 Task: Find all tasks that are marked as completed in the current folder.
Action: Mouse moved to (21, 156)
Screenshot: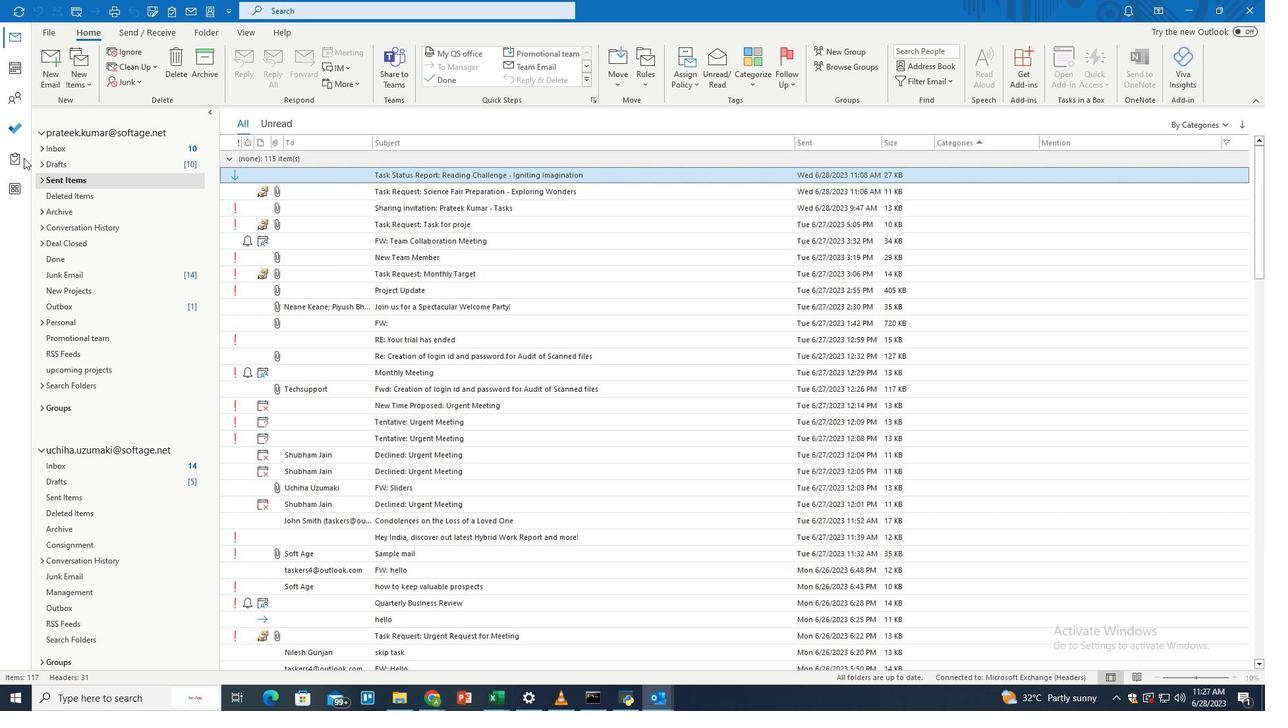 
Action: Mouse pressed left at (21, 156)
Screenshot: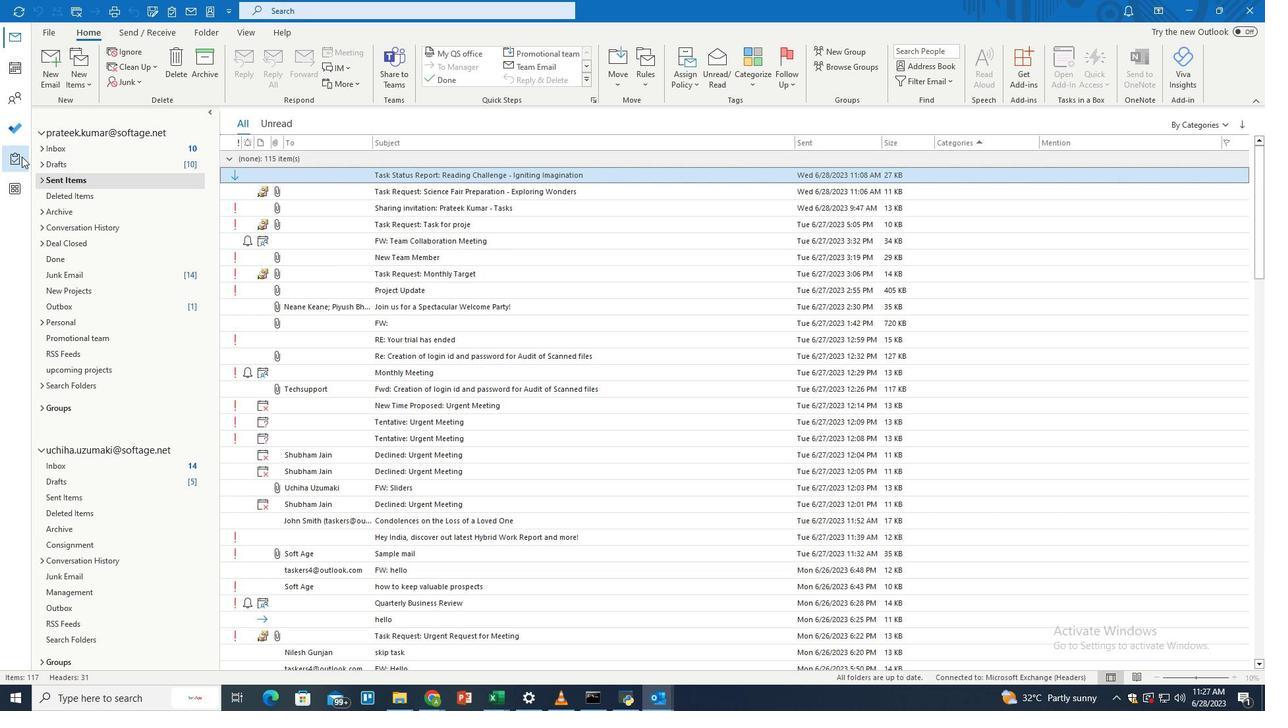 
Action: Mouse moved to (433, 13)
Screenshot: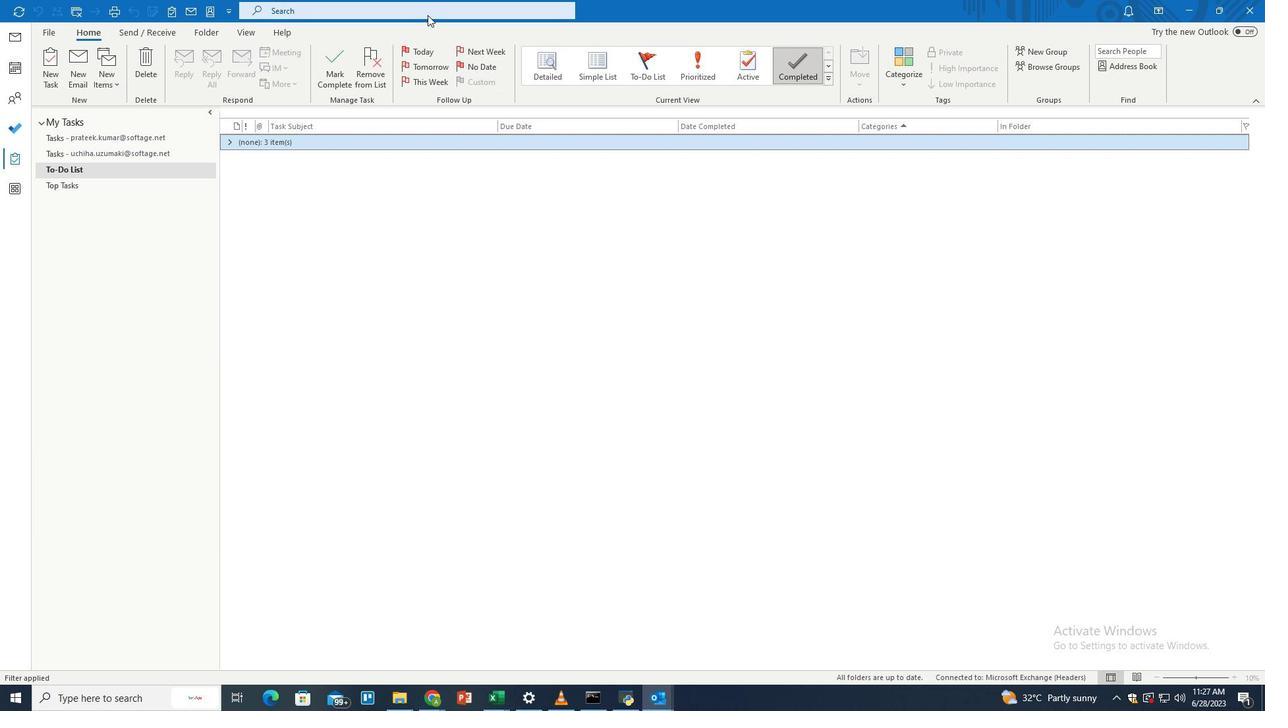 
Action: Mouse pressed left at (433, 13)
Screenshot: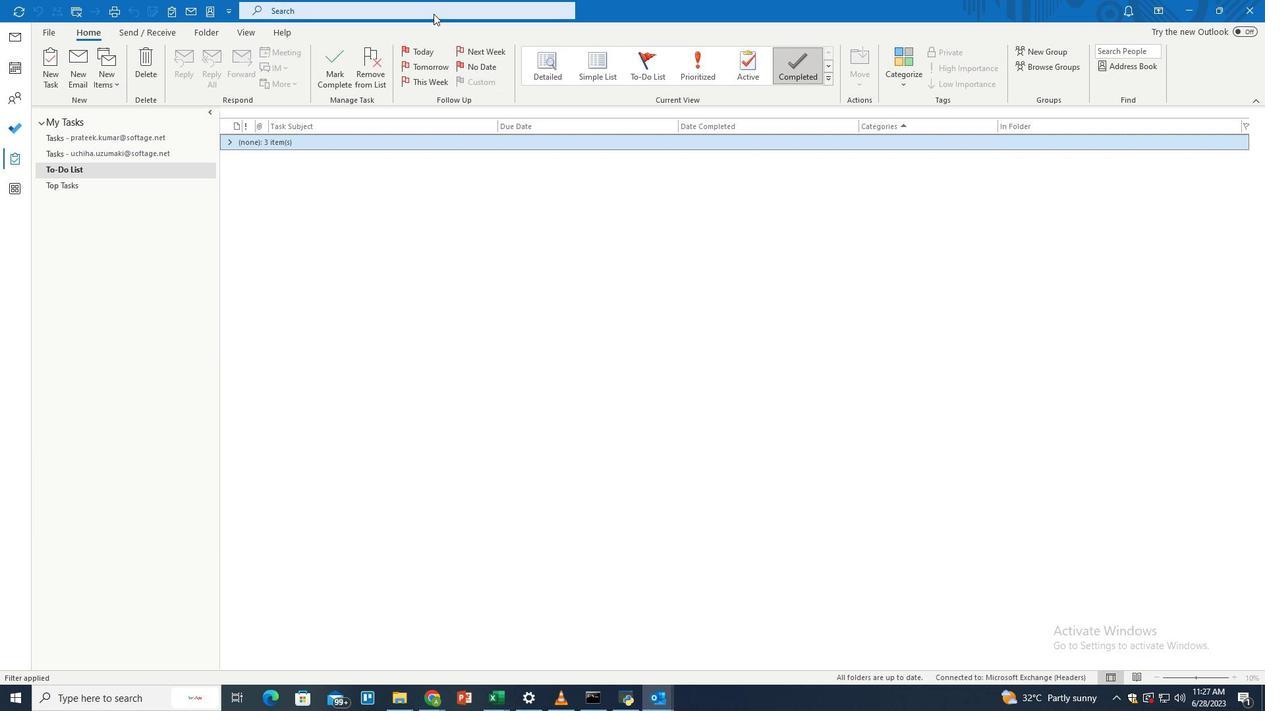 
Action: Mouse moved to (613, 9)
Screenshot: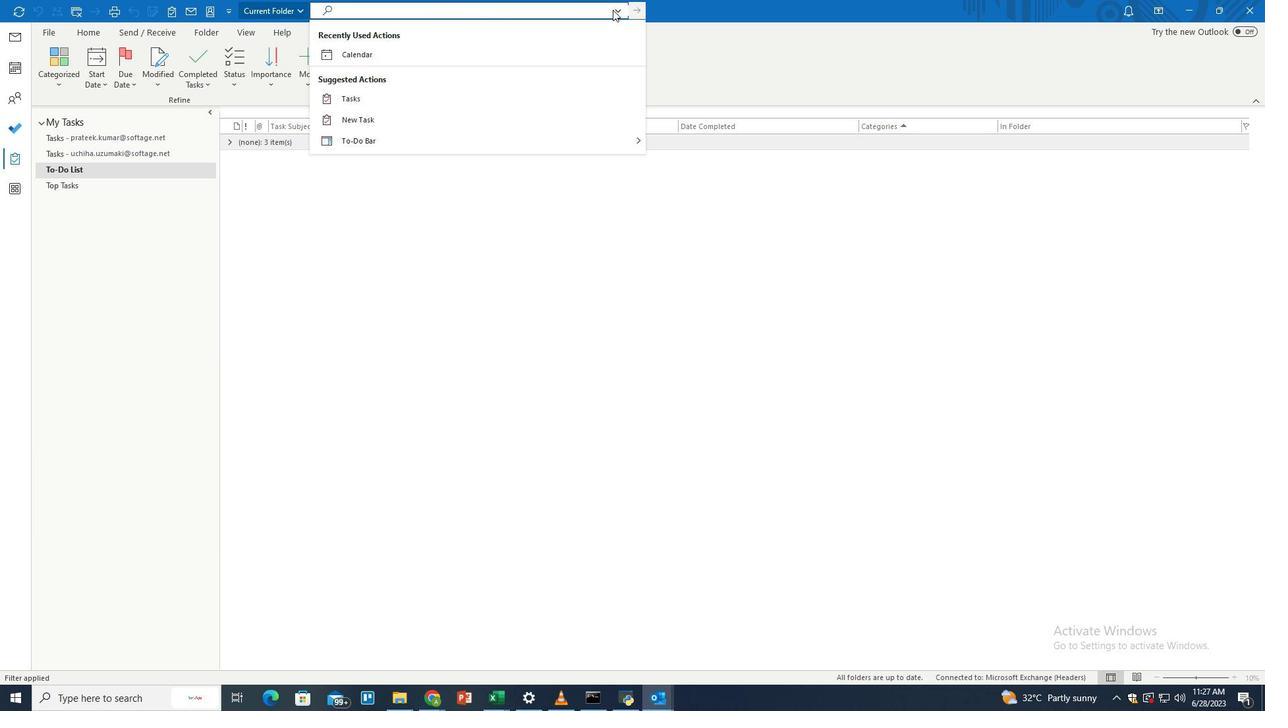 
Action: Mouse pressed left at (613, 9)
Screenshot: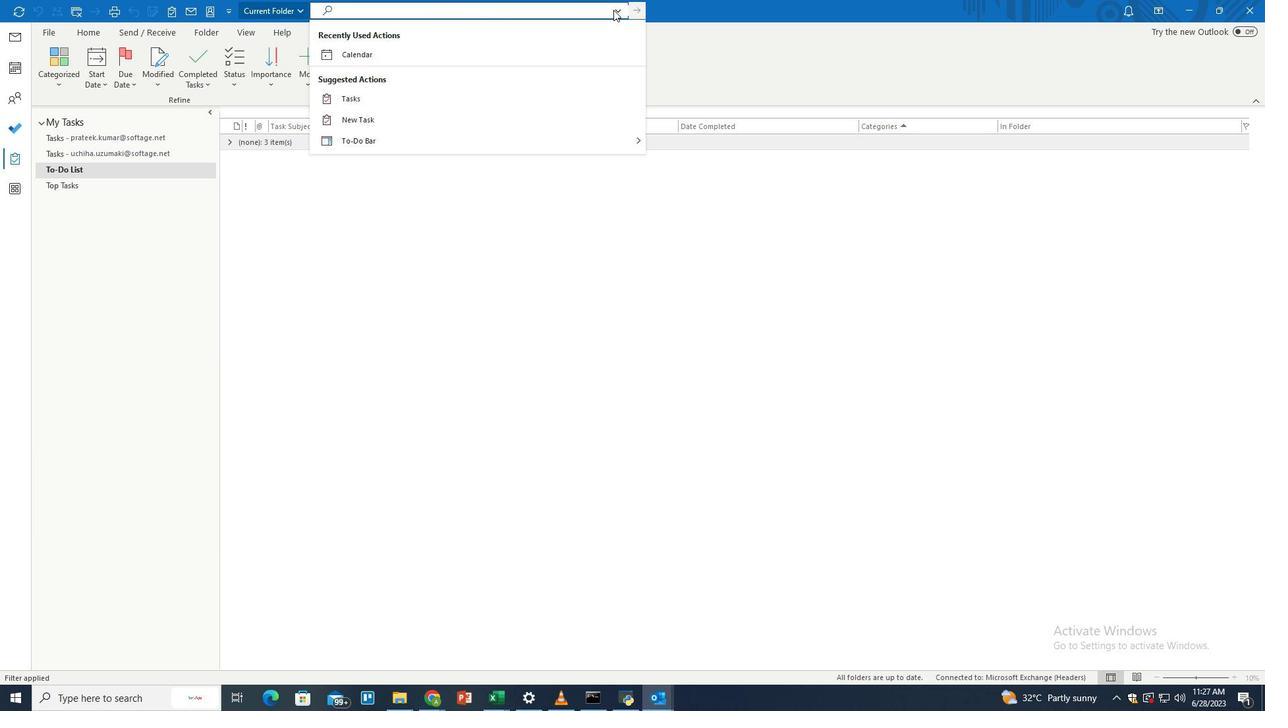 
Action: Mouse moved to (398, 69)
Screenshot: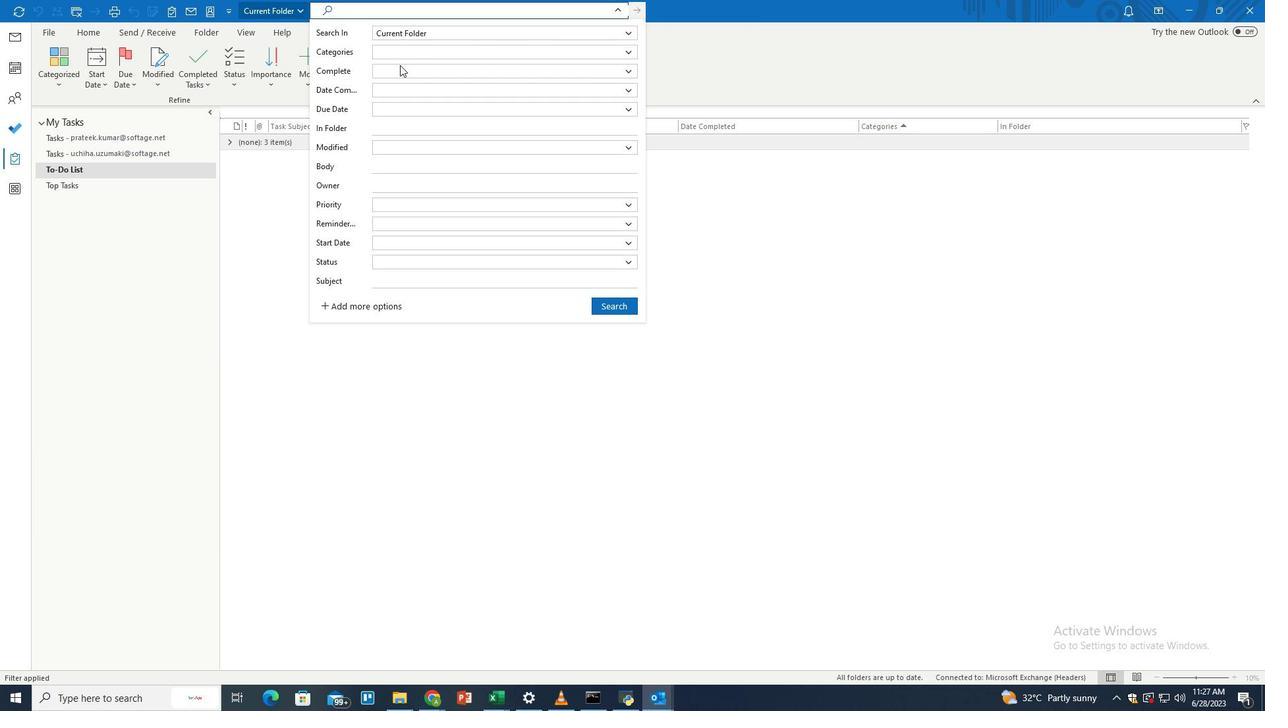 
Action: Mouse pressed left at (398, 69)
Screenshot: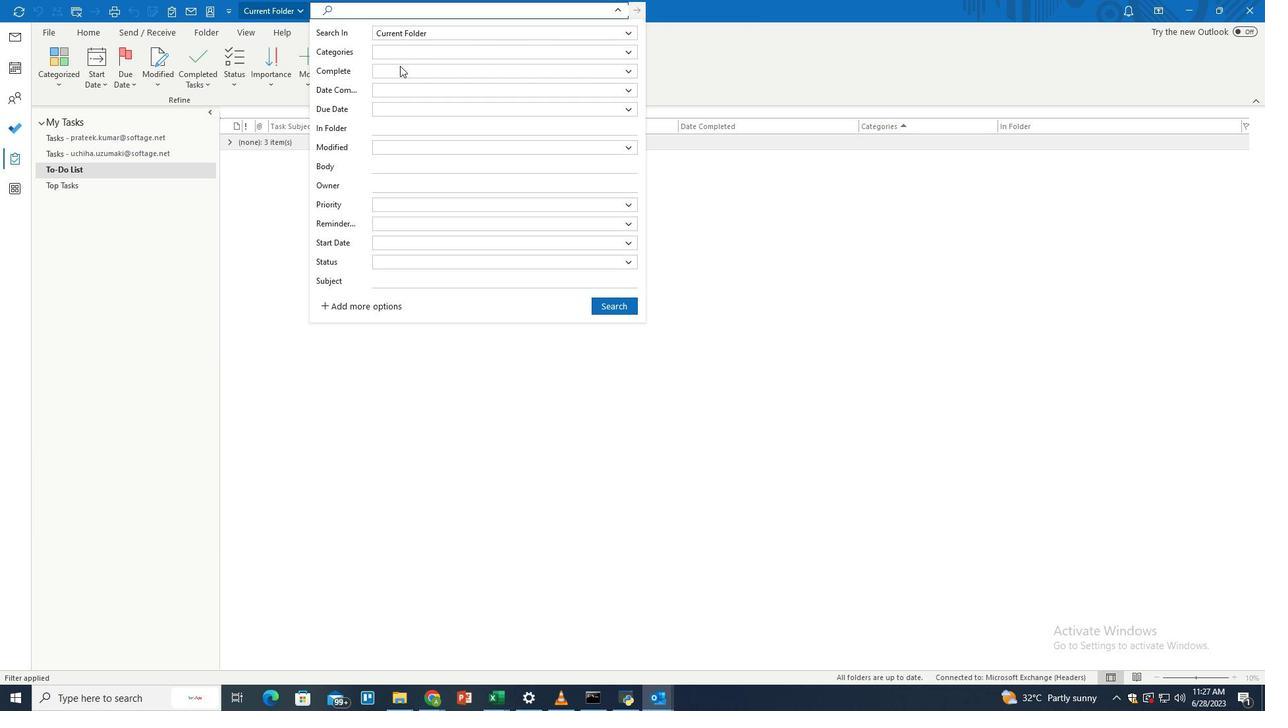 
Action: Mouse moved to (390, 109)
Screenshot: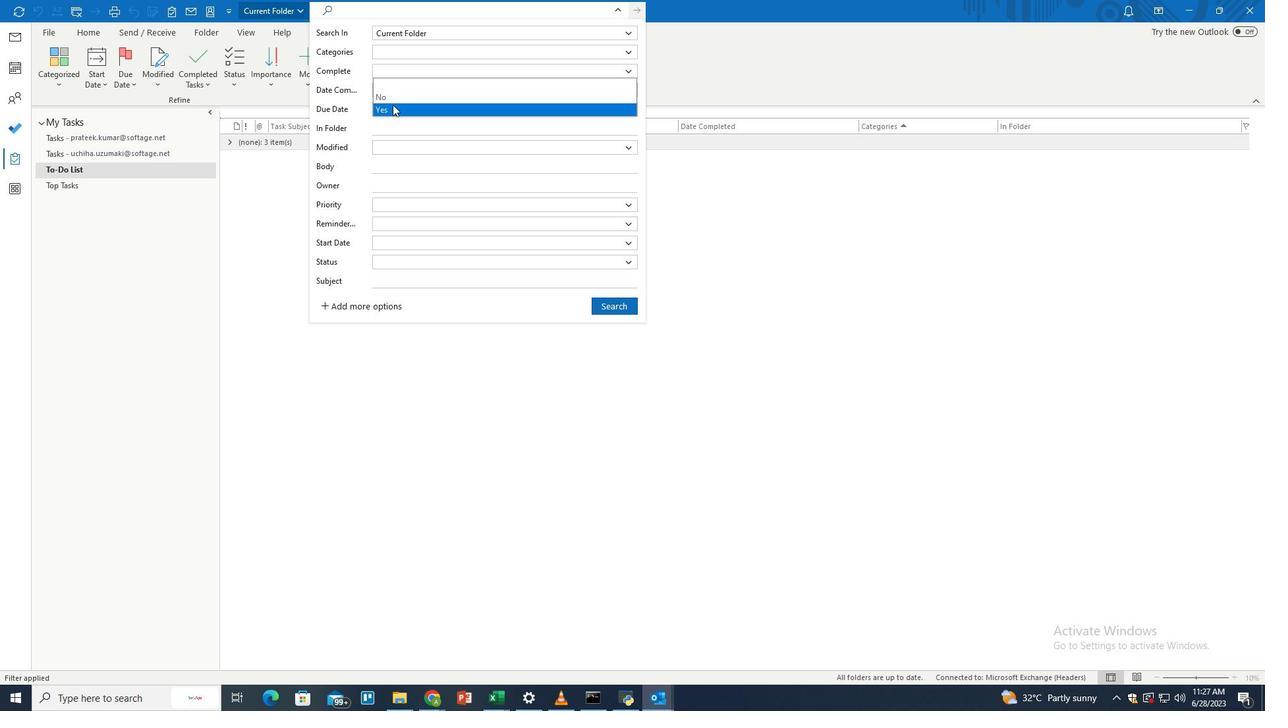 
Action: Mouse pressed left at (390, 109)
Screenshot: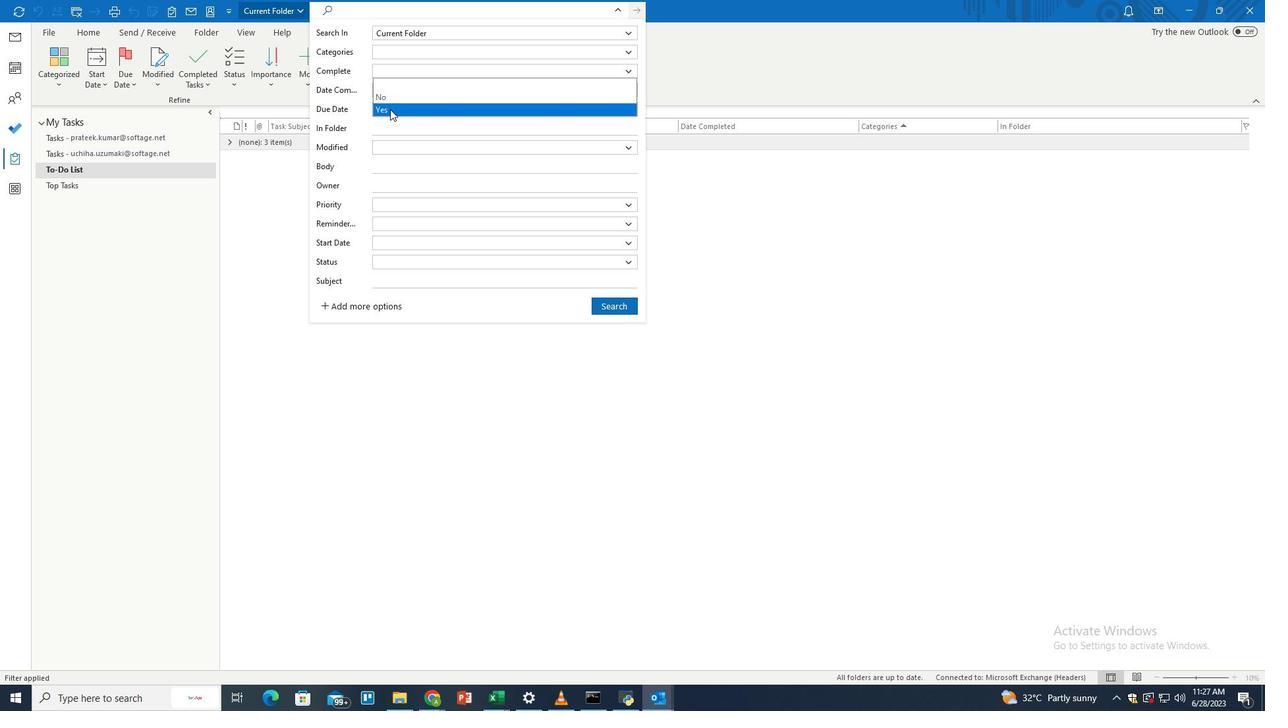 
Action: Mouse moved to (390, 87)
Screenshot: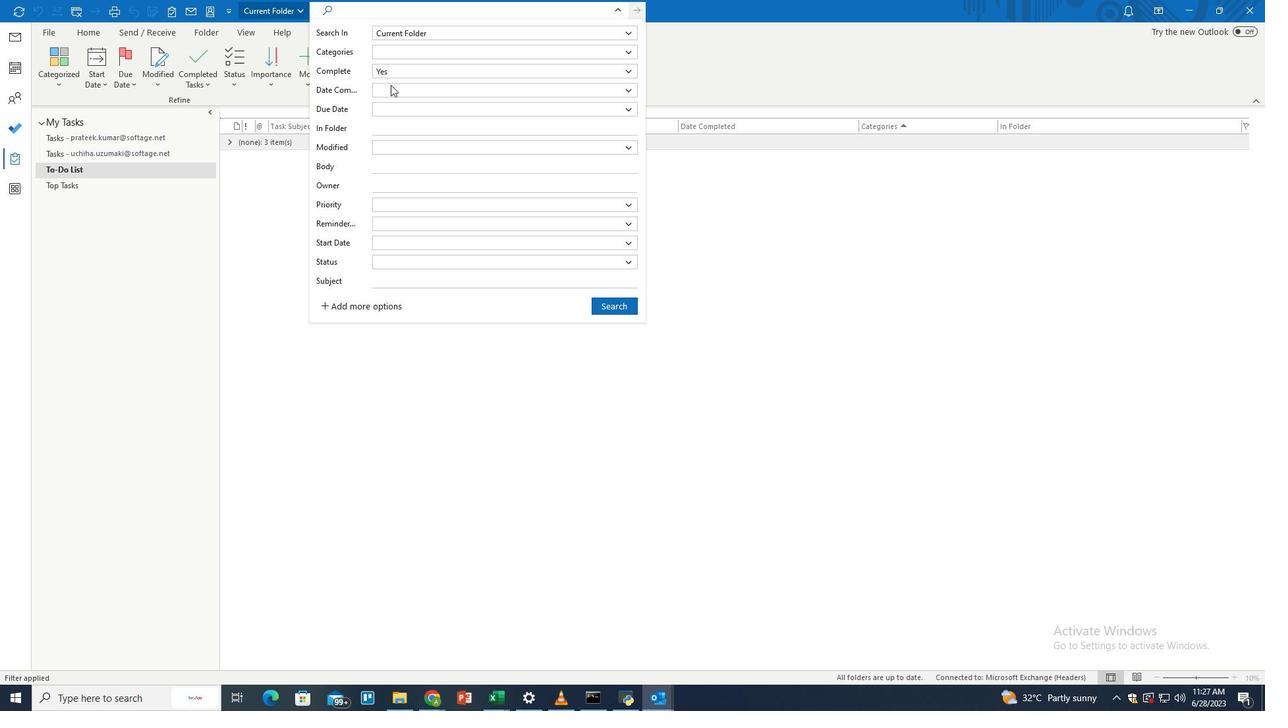 
Action: Mouse pressed left at (390, 87)
Screenshot: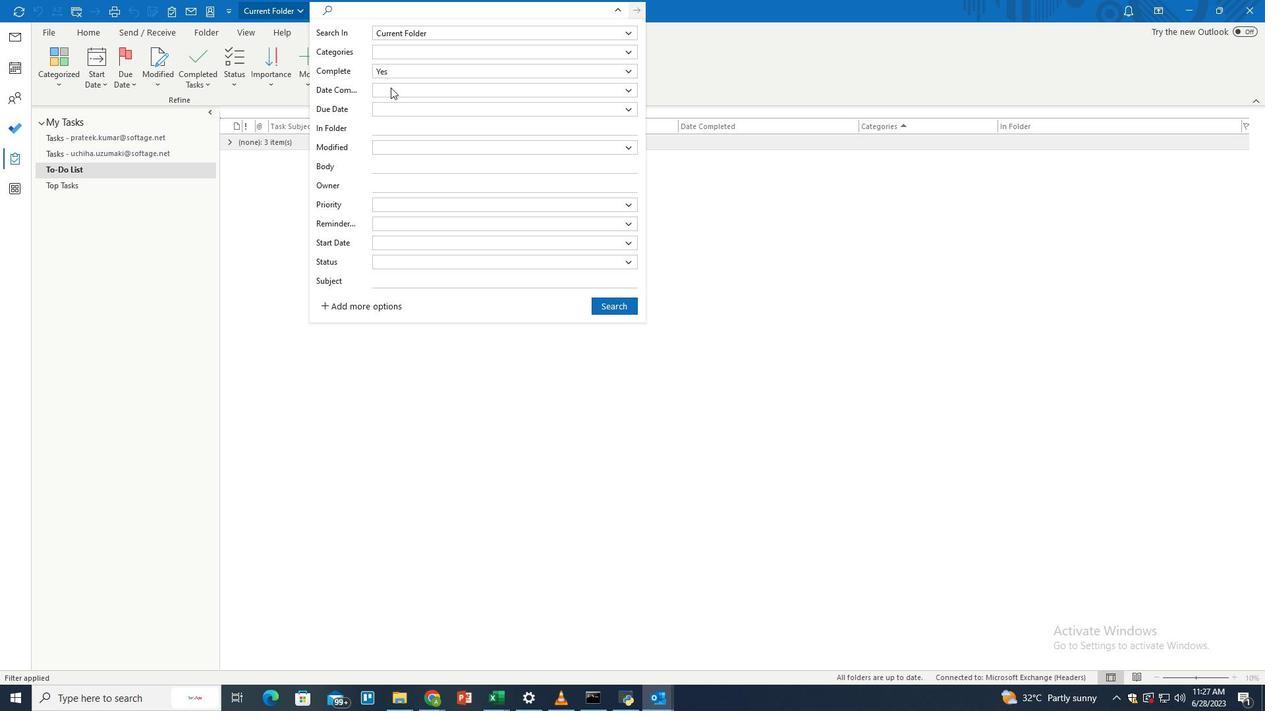 
Action: Mouse moved to (394, 116)
Screenshot: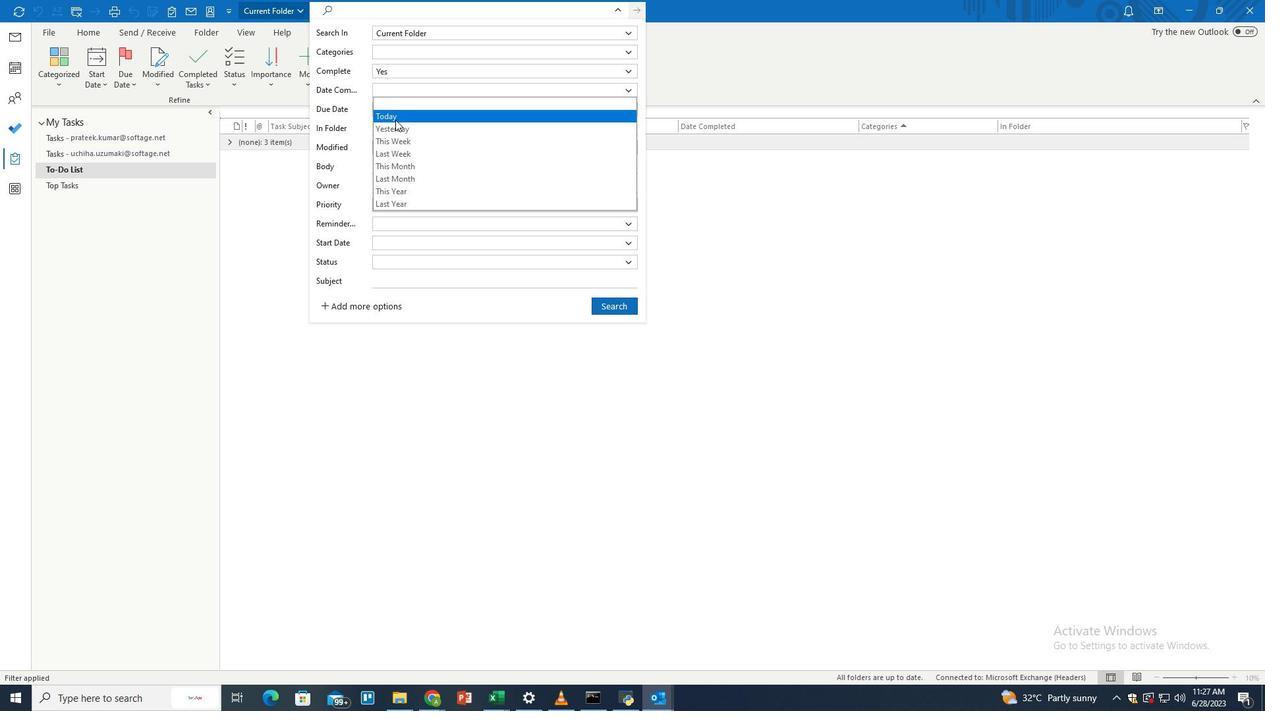 
Action: Mouse pressed left at (394, 116)
Screenshot: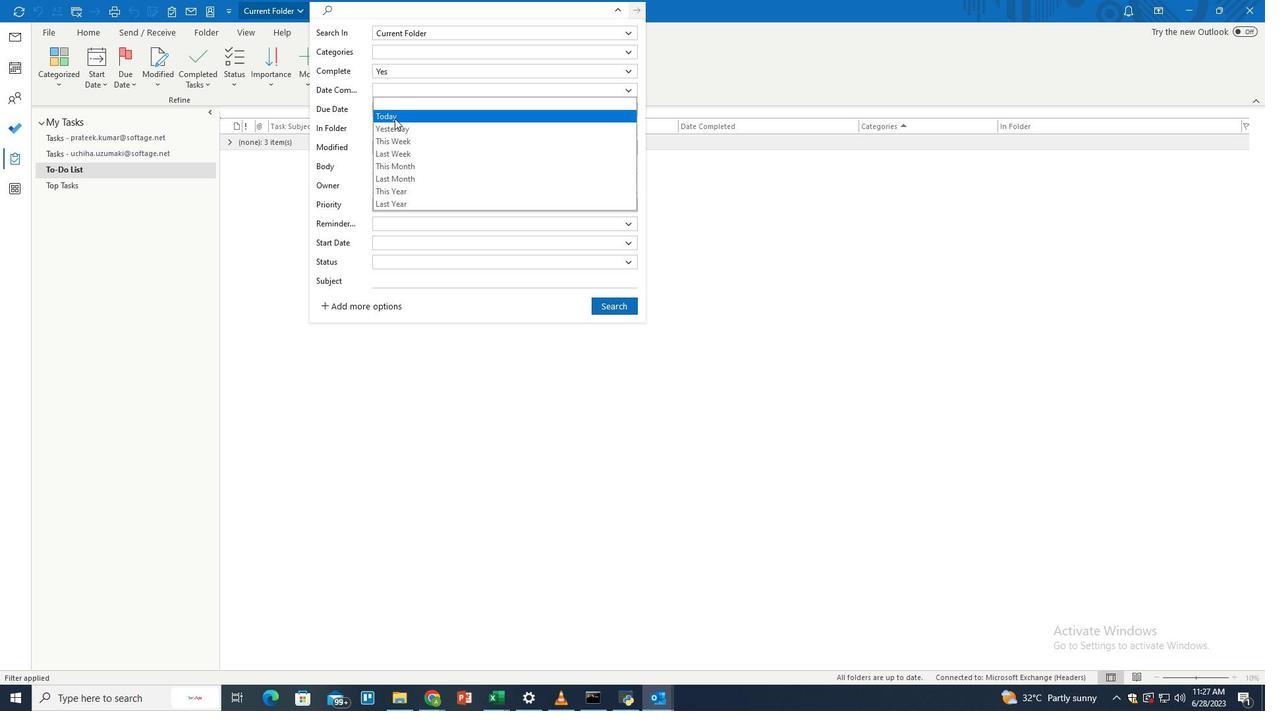 
Action: Mouse moved to (601, 303)
Screenshot: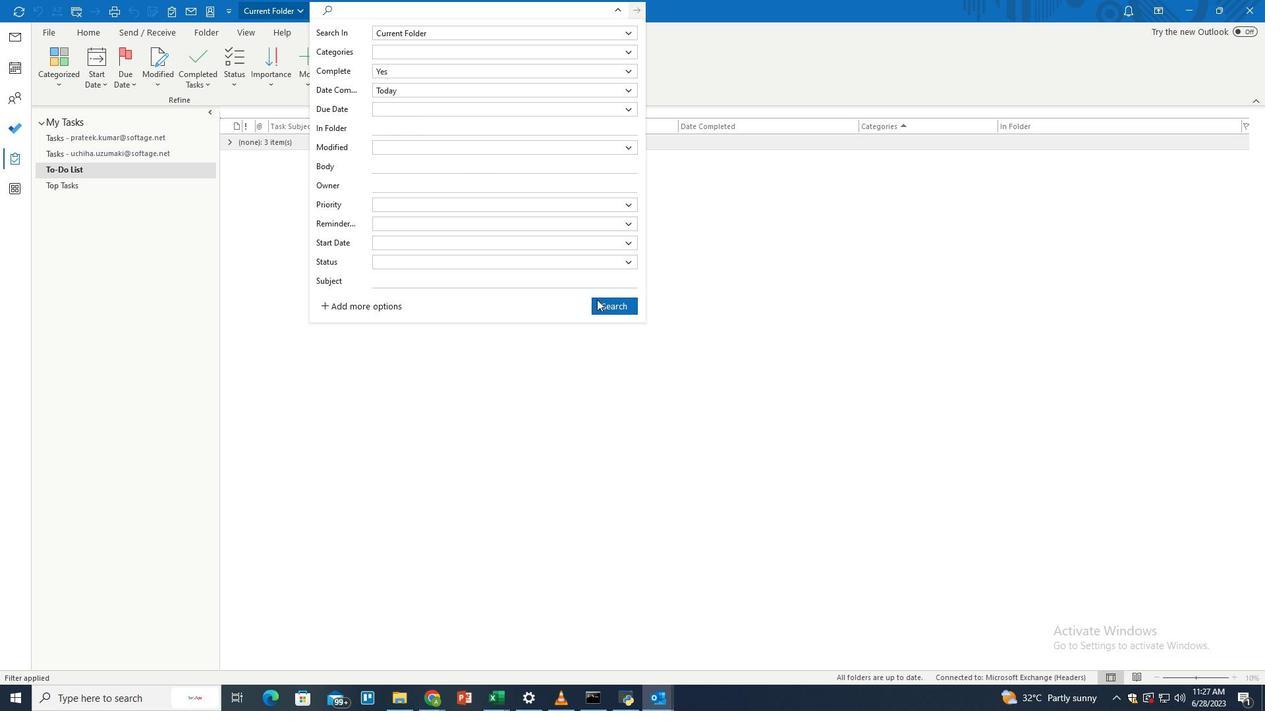 
Action: Mouse pressed left at (601, 303)
Screenshot: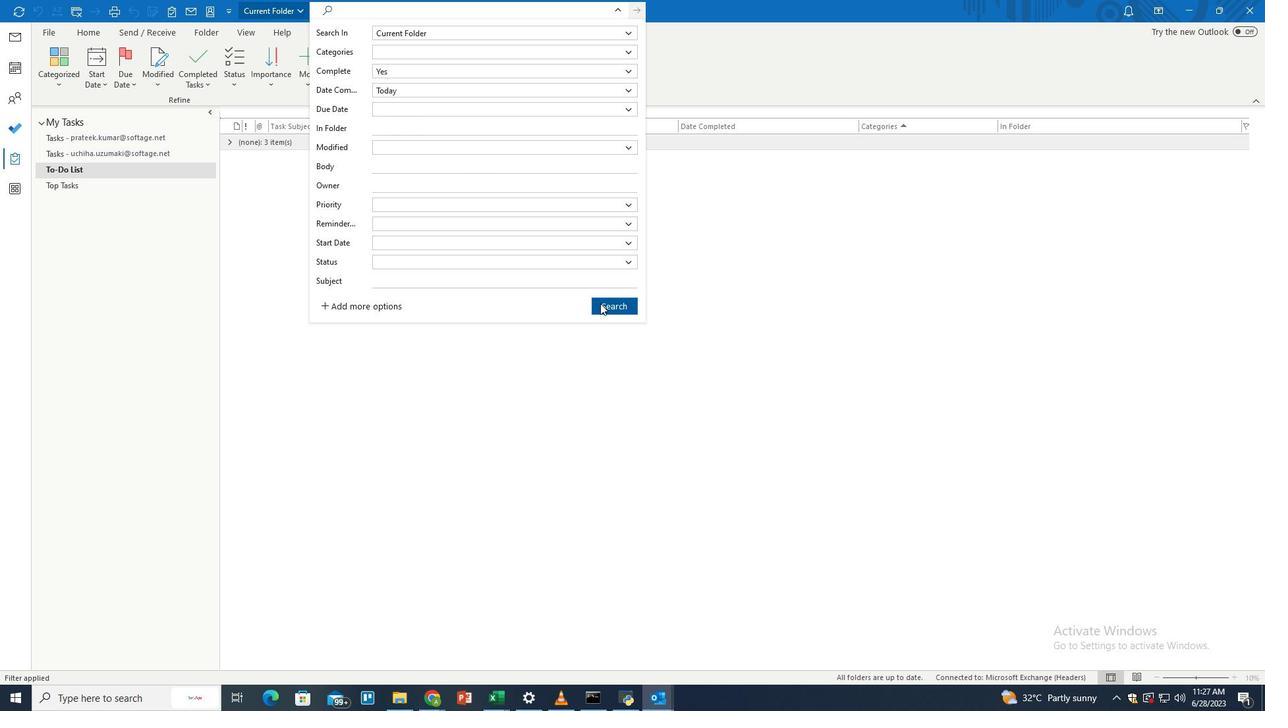 
Action: Mouse moved to (489, 255)
Screenshot: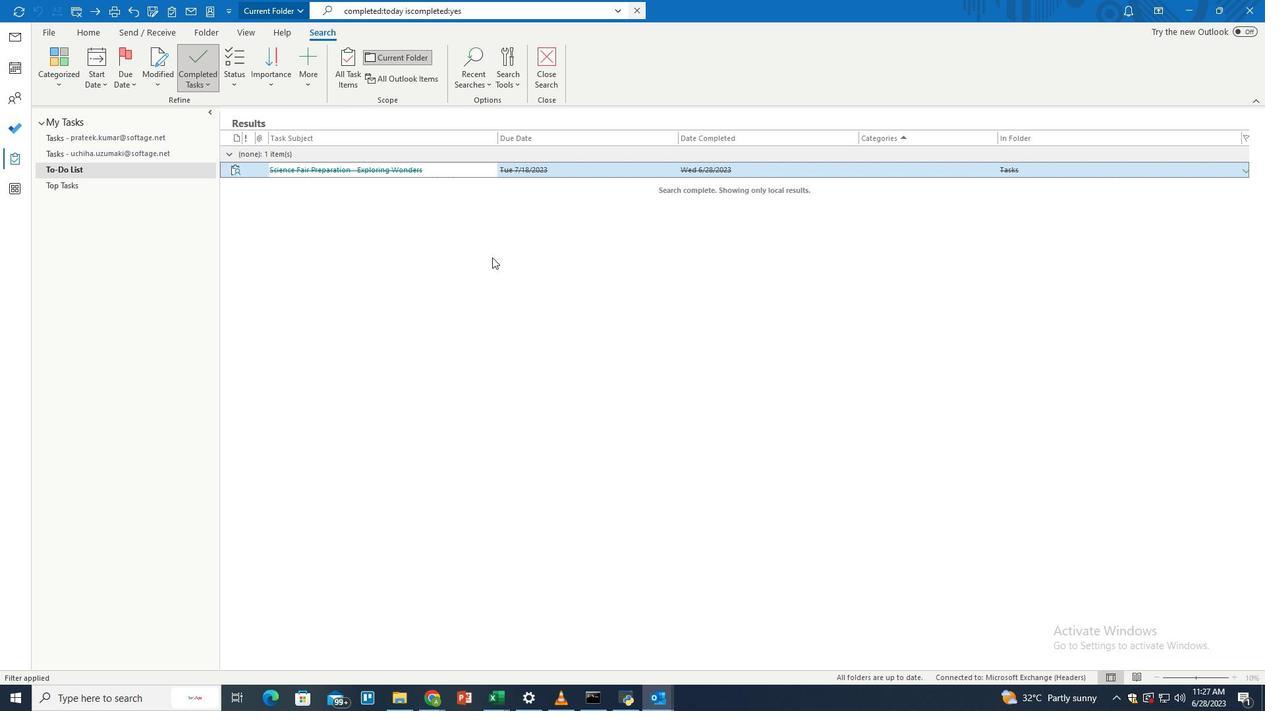 
